 Task: Look for space in Shahr-e Kord, Iran from 7th July, 2023 to 14th July, 2023 for 1 adult in price range Rs.6000 to Rs.14000. Place can be shared room with 1  bedroom having 1 bed and 1 bathroom. Property type can be house, flat, guest house, hotel. Booking option can be shelf check-in. Required host language is English.
Action: Mouse moved to (386, 72)
Screenshot: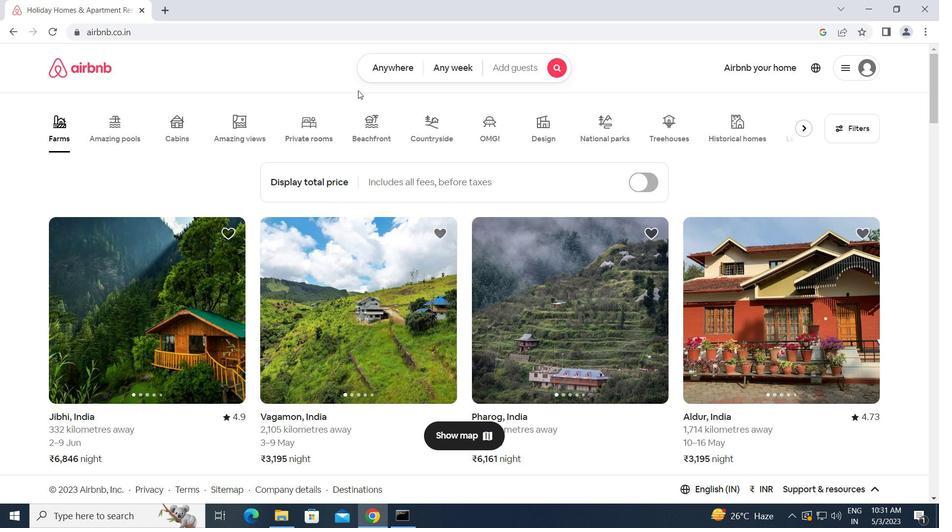 
Action: Mouse pressed left at (386, 72)
Screenshot: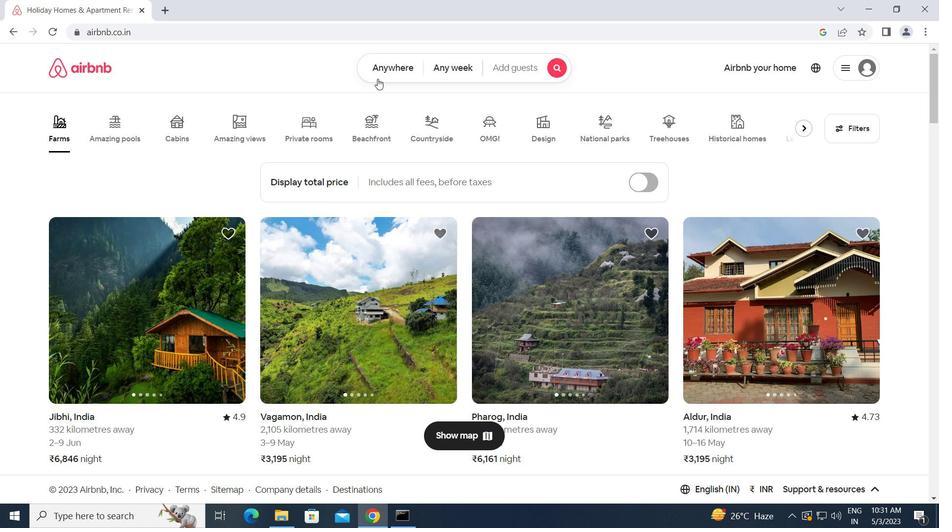 
Action: Mouse moved to (314, 114)
Screenshot: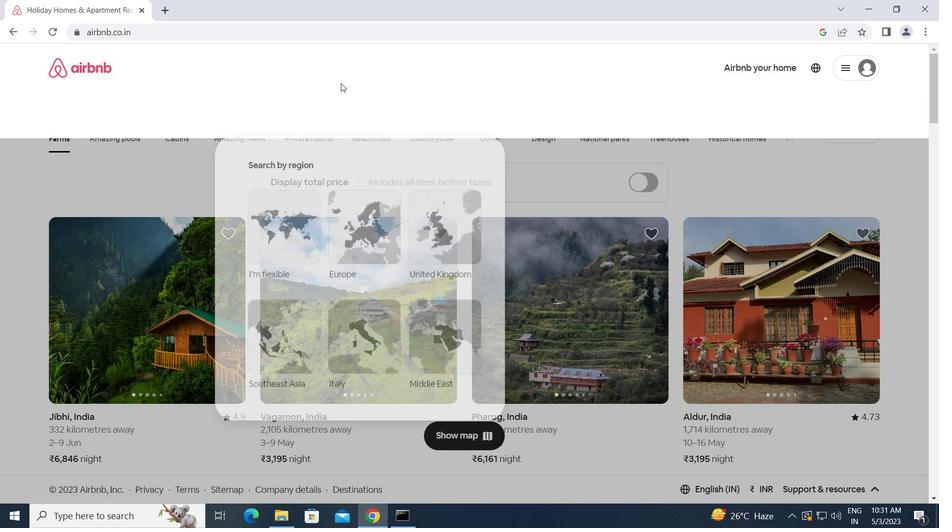
Action: Mouse pressed left at (314, 114)
Screenshot: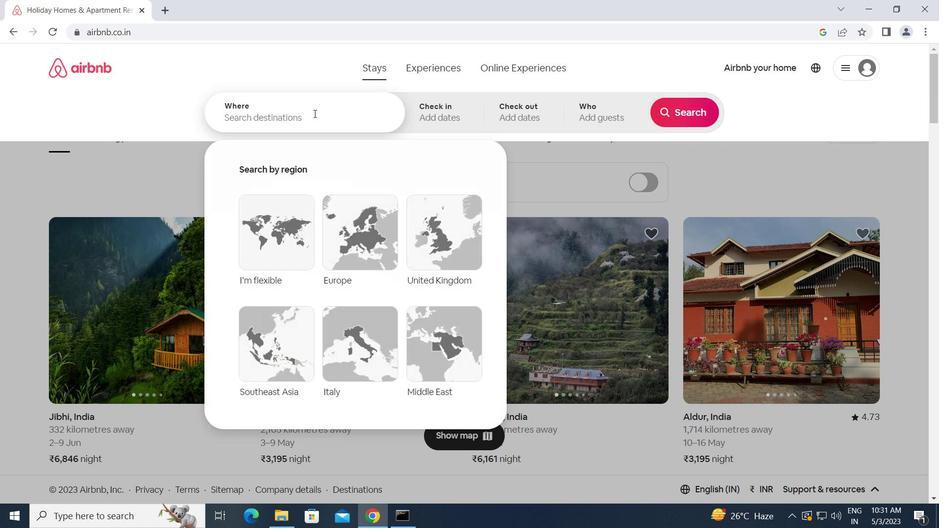 
Action: Key pressed s<Key.caps_lock>hahr-e<Key.space><Key.caps_lock>k<Key.caps_lock>ord,<Key.space><Key.caps_lock>i<Key.caps_lock>ran<Key.enter>
Screenshot: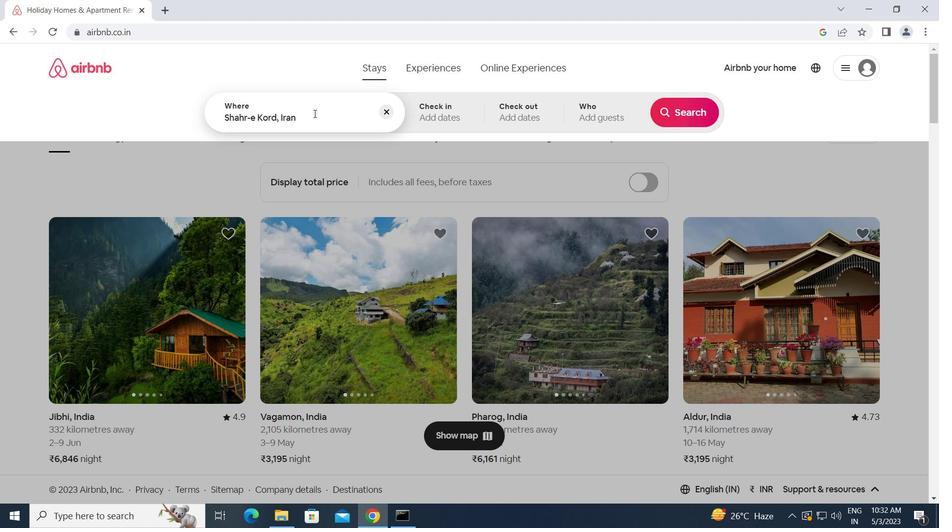 
Action: Mouse moved to (686, 205)
Screenshot: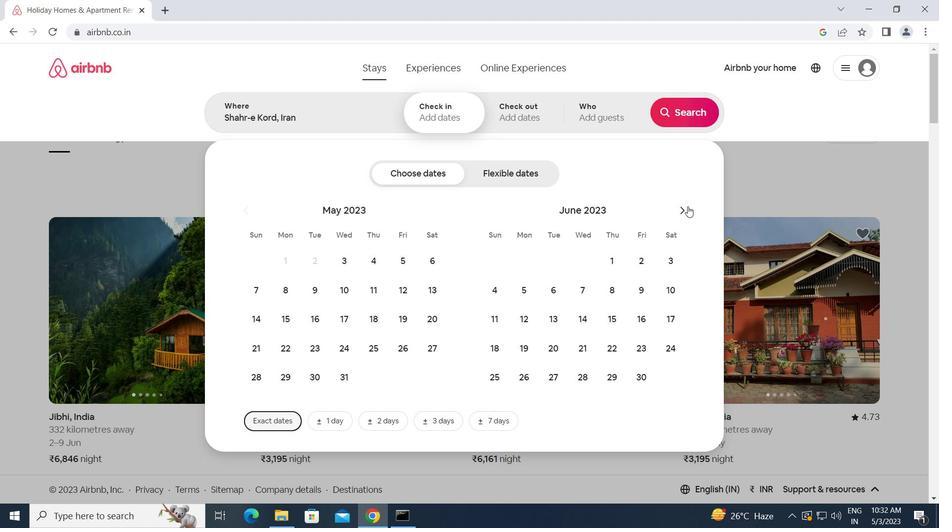 
Action: Mouse pressed left at (686, 205)
Screenshot: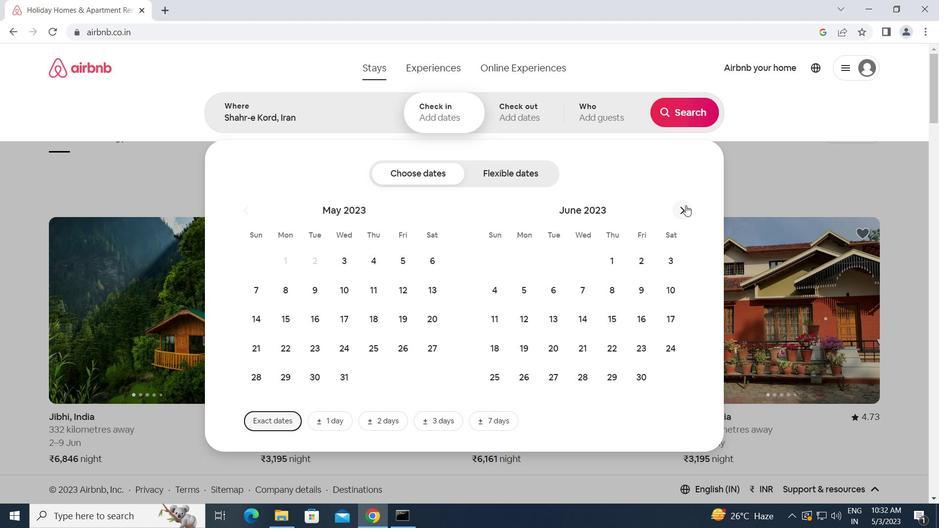 
Action: Mouse moved to (635, 291)
Screenshot: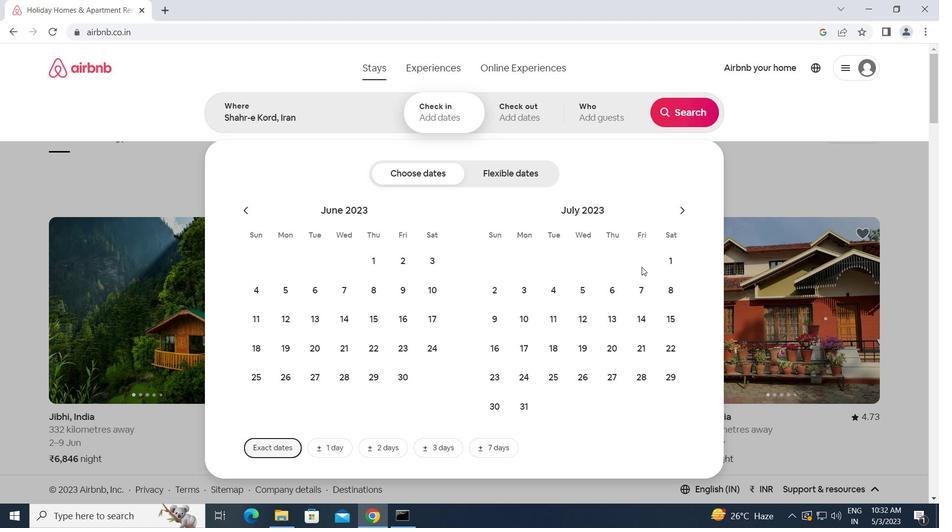 
Action: Mouse pressed left at (635, 291)
Screenshot: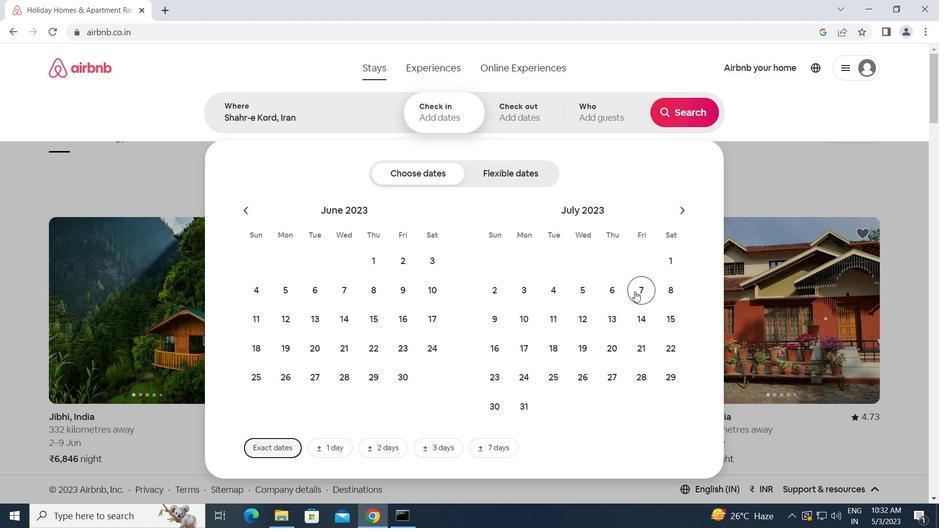 
Action: Mouse moved to (636, 315)
Screenshot: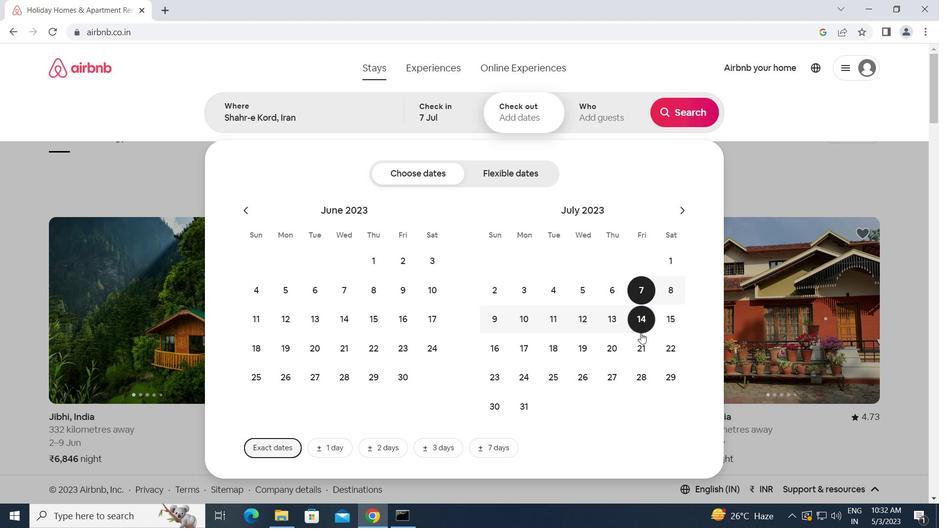 
Action: Mouse pressed left at (636, 315)
Screenshot: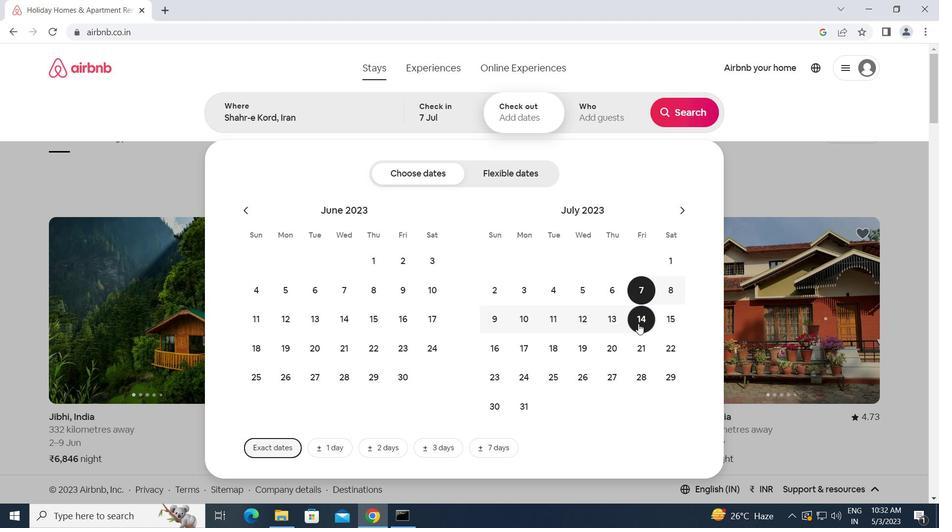 
Action: Mouse moved to (611, 107)
Screenshot: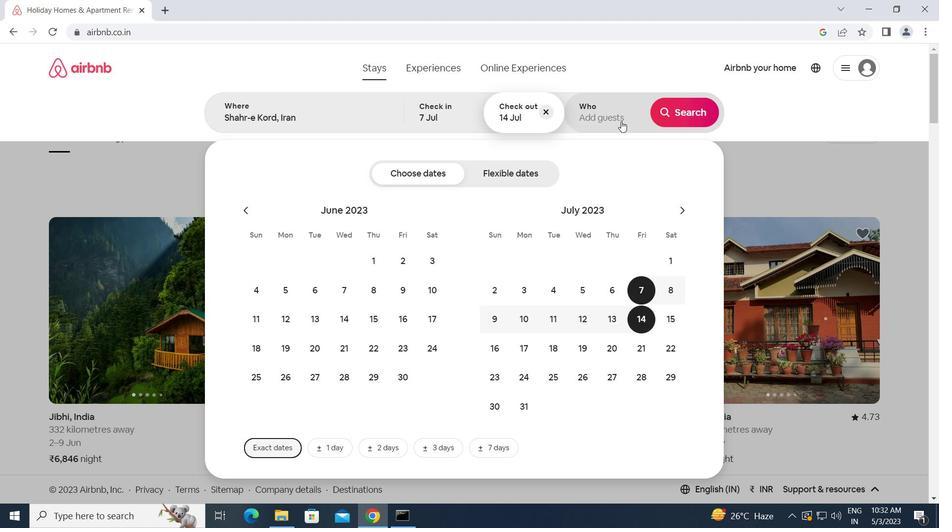 
Action: Mouse pressed left at (611, 107)
Screenshot: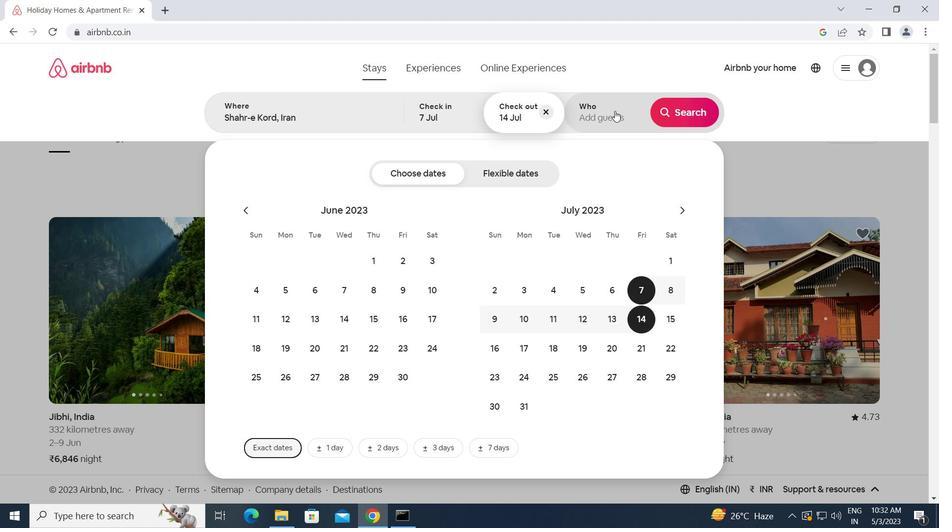 
Action: Mouse moved to (690, 174)
Screenshot: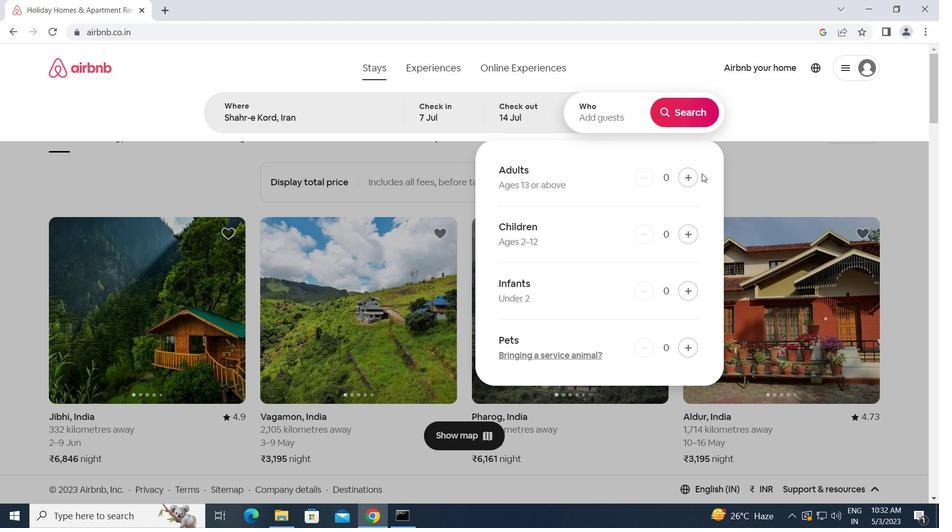 
Action: Mouse pressed left at (690, 174)
Screenshot: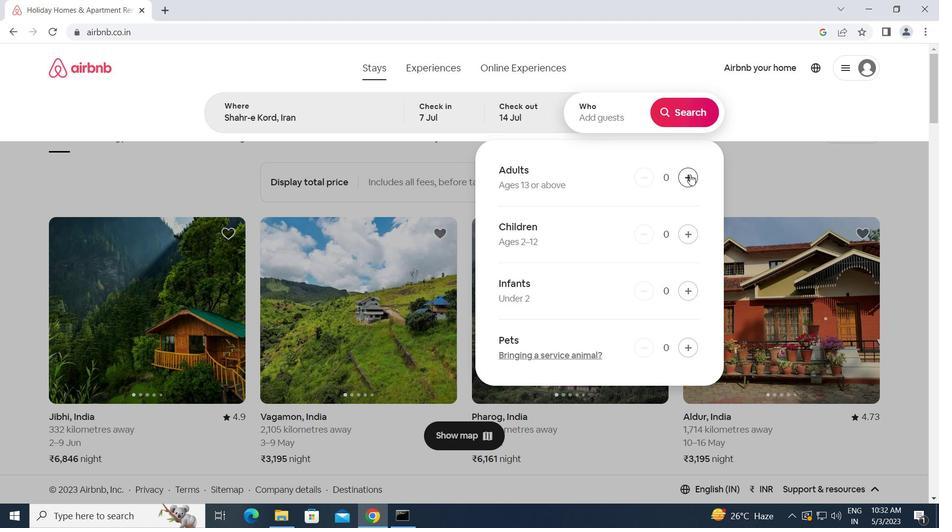 
Action: Mouse moved to (685, 106)
Screenshot: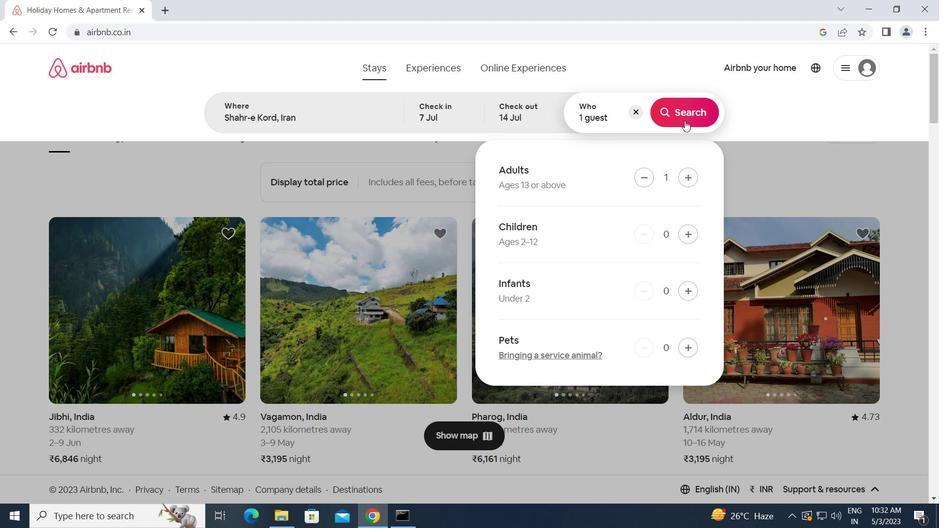 
Action: Mouse pressed left at (685, 106)
Screenshot: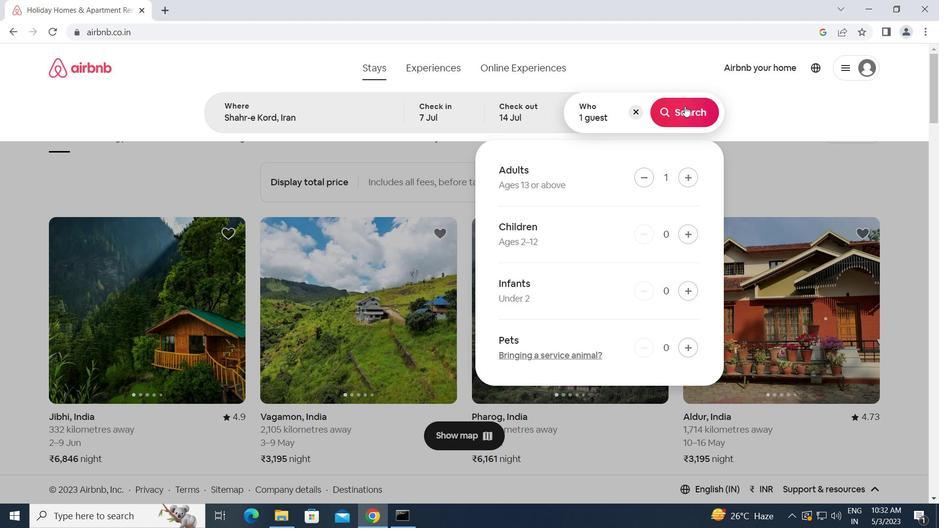 
Action: Mouse moved to (893, 106)
Screenshot: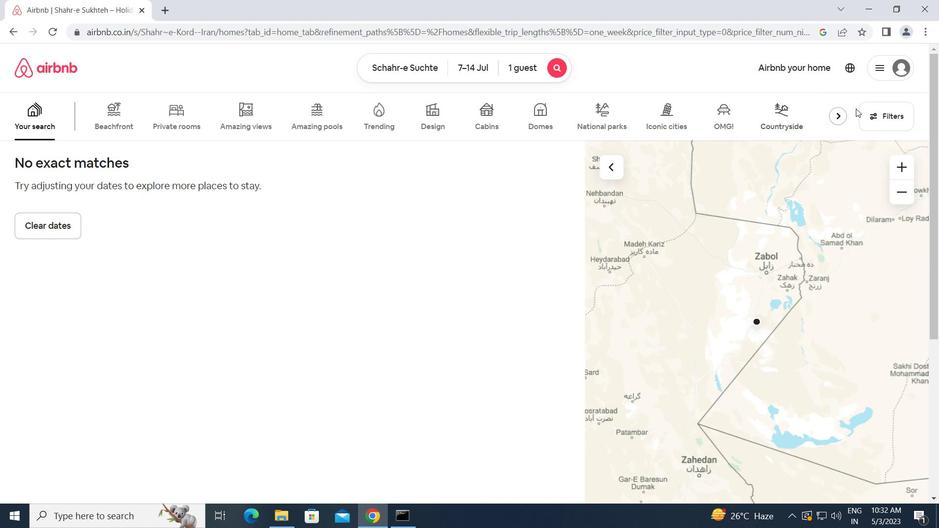 
Action: Mouse pressed left at (893, 106)
Screenshot: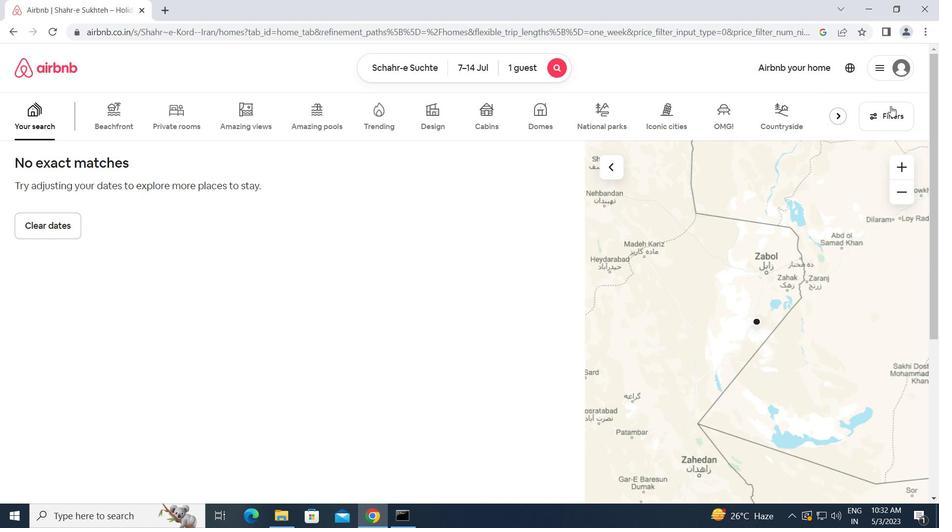 
Action: Mouse moved to (342, 195)
Screenshot: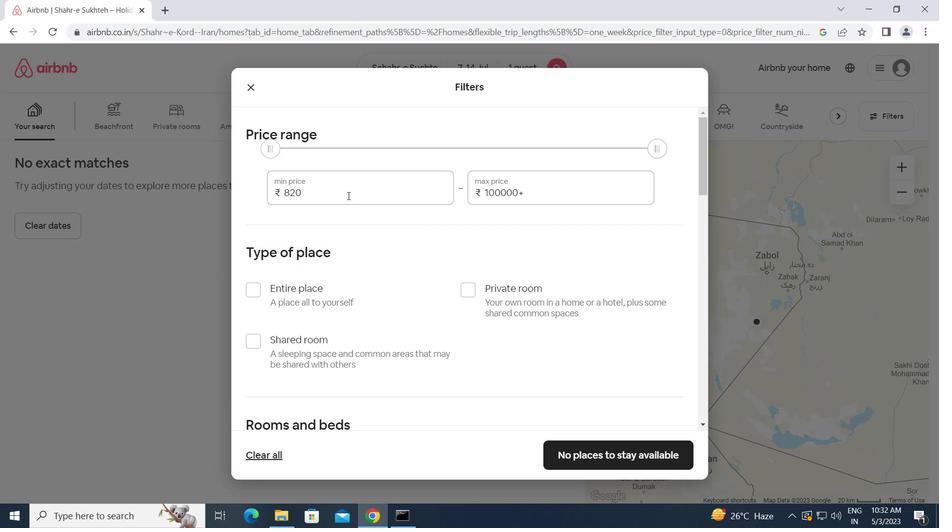 
Action: Mouse pressed left at (342, 195)
Screenshot: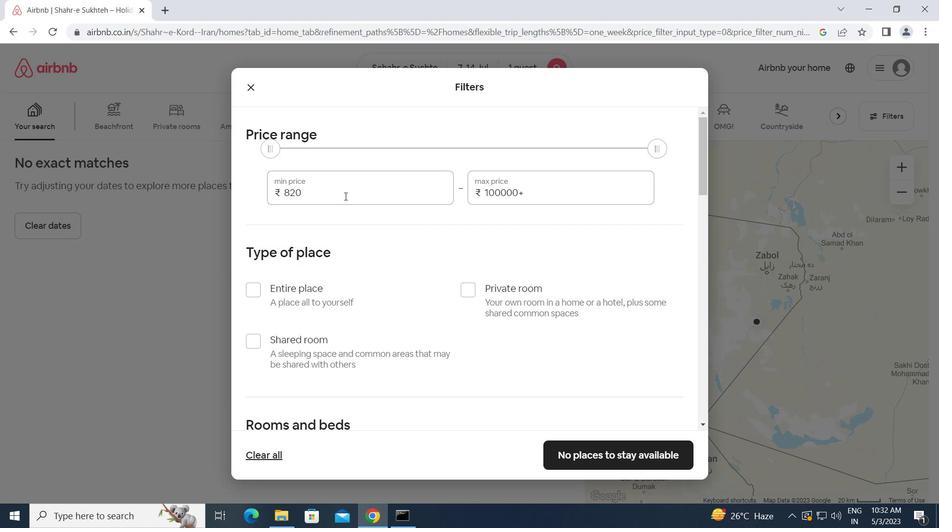 
Action: Mouse moved to (241, 187)
Screenshot: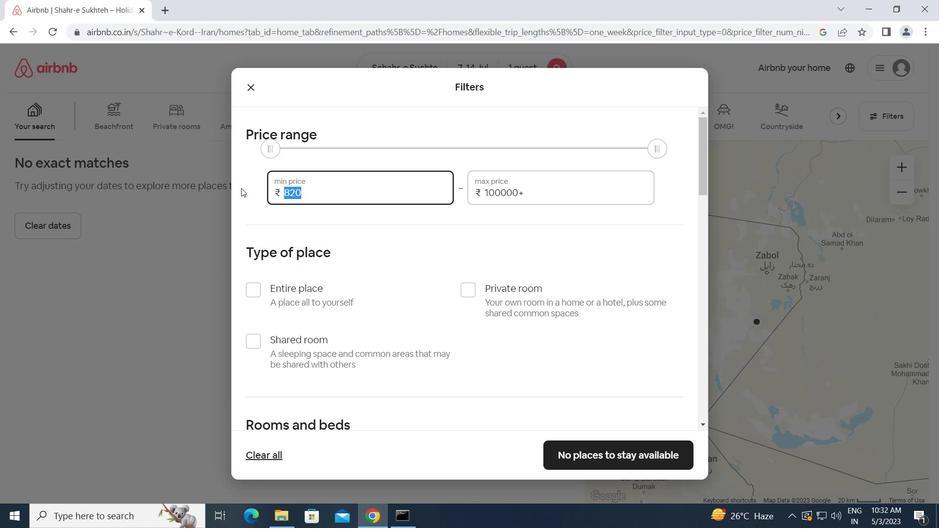
Action: Key pressed 6000<Key.tab>14<Key.backspace><Key.backspace><Key.backspace><Key.backspace><Key.backspace><Key.backspace><Key.backspace><Key.backspace><Key.backspace><Key.backspace><Key.backspace><Key.backspace><Key.backspace><Key.backspace><Key.backspace>14000
Screenshot: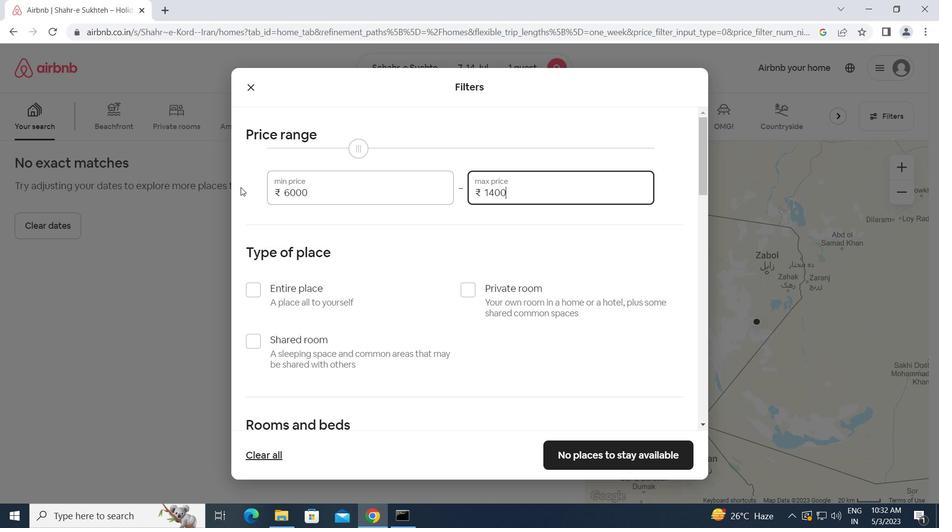 
Action: Mouse moved to (258, 337)
Screenshot: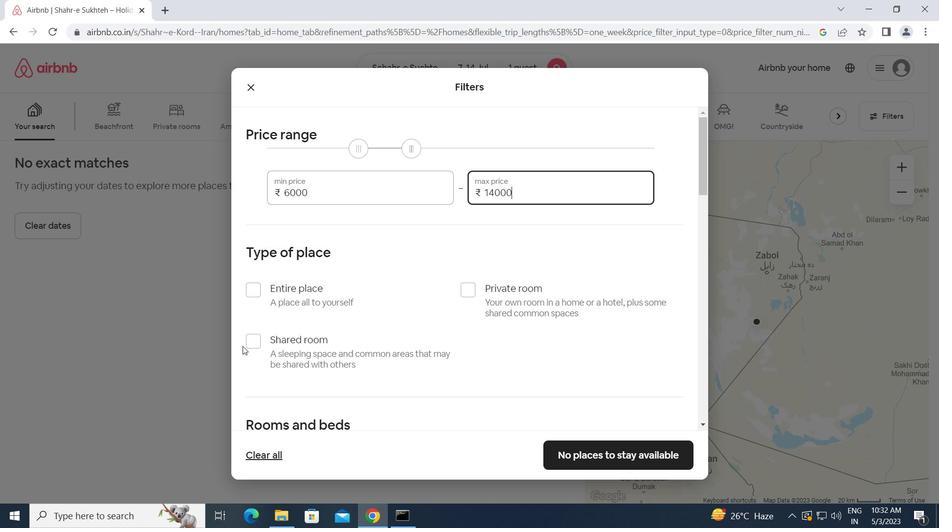 
Action: Mouse pressed left at (258, 337)
Screenshot: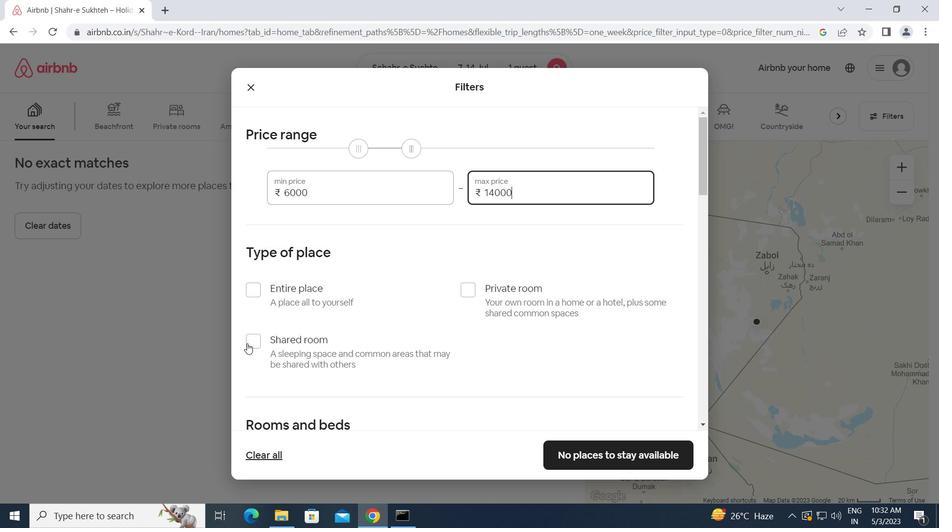 
Action: Mouse moved to (325, 376)
Screenshot: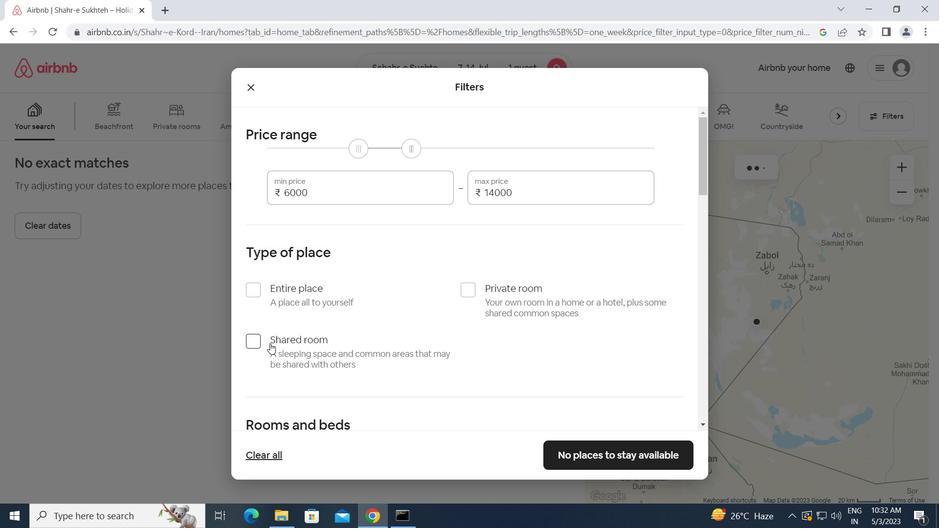 
Action: Mouse scrolled (325, 375) with delta (0, 0)
Screenshot: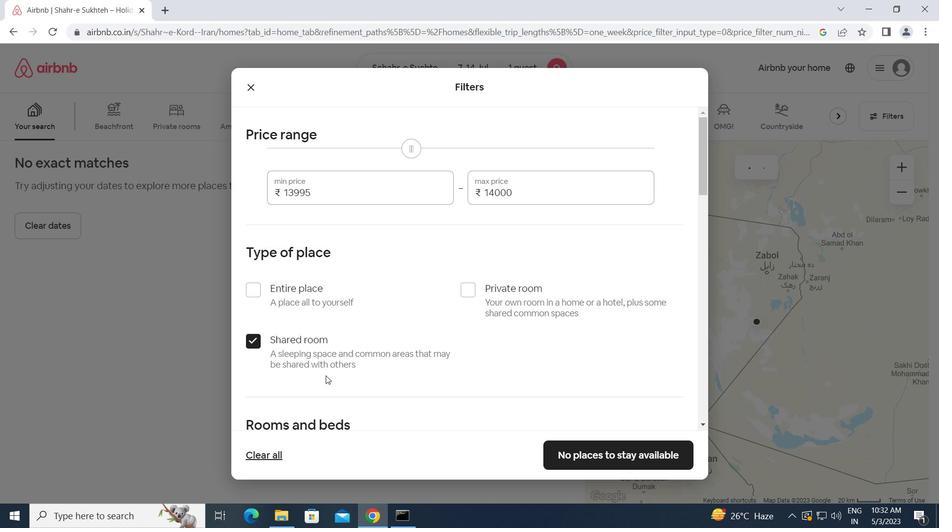 
Action: Mouse scrolled (325, 375) with delta (0, 0)
Screenshot: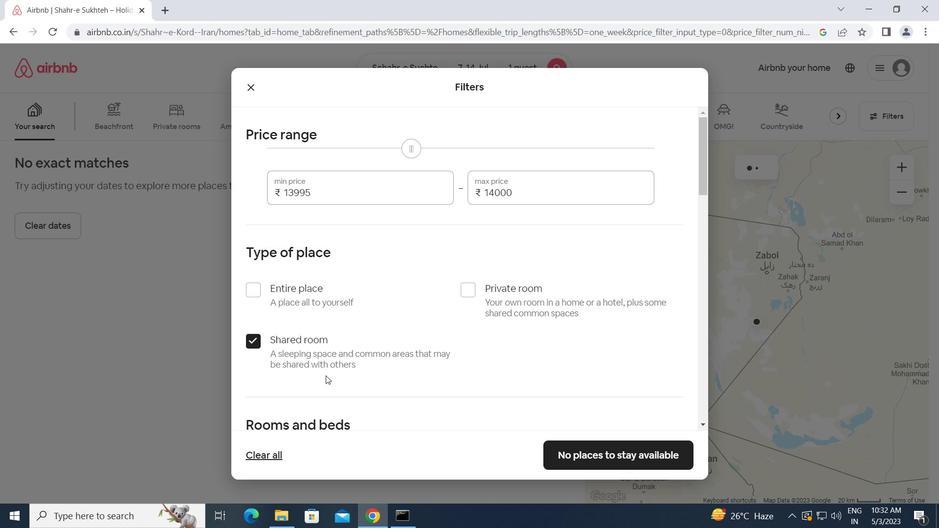 
Action: Mouse scrolled (325, 375) with delta (0, 0)
Screenshot: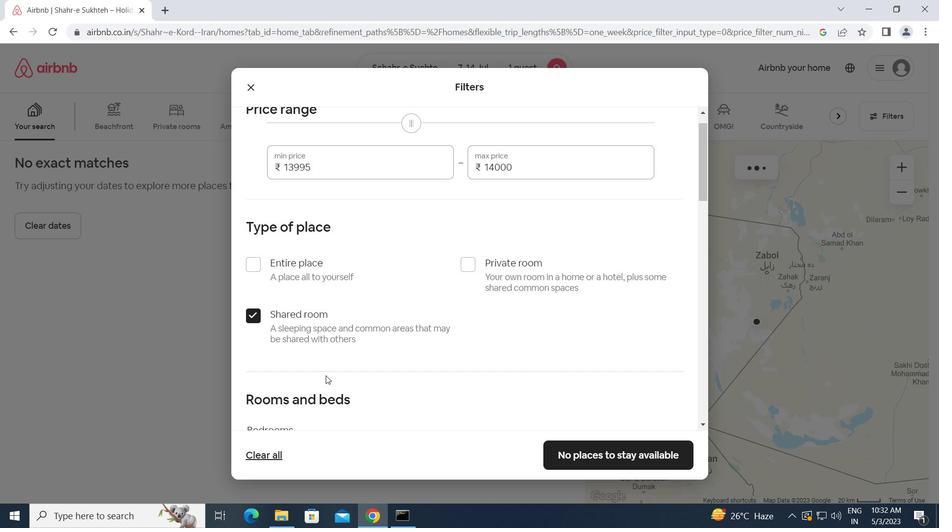 
Action: Mouse moved to (317, 307)
Screenshot: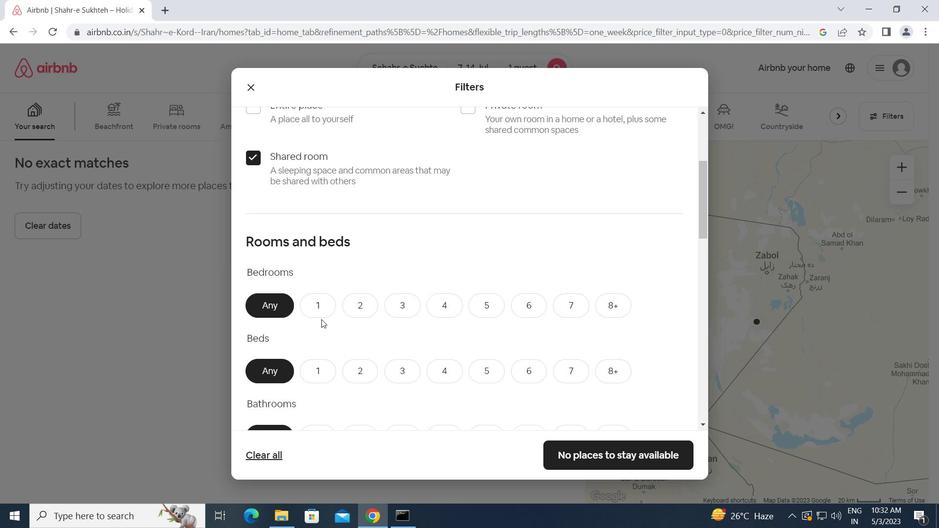 
Action: Mouse pressed left at (317, 307)
Screenshot: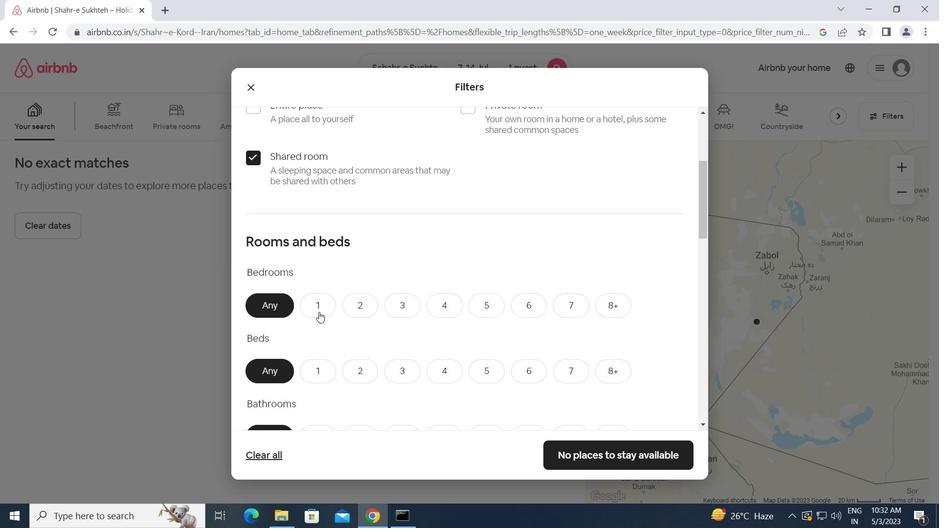 
Action: Mouse moved to (314, 362)
Screenshot: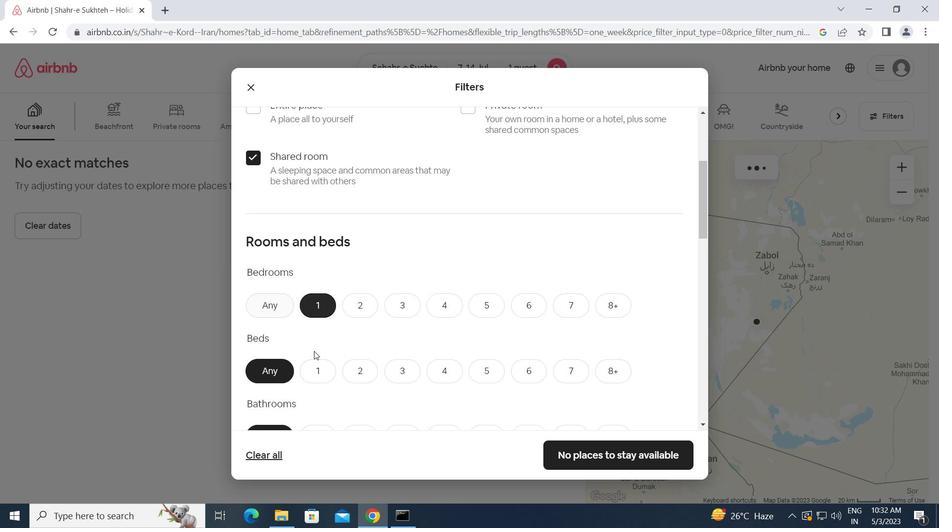 
Action: Mouse pressed left at (314, 362)
Screenshot: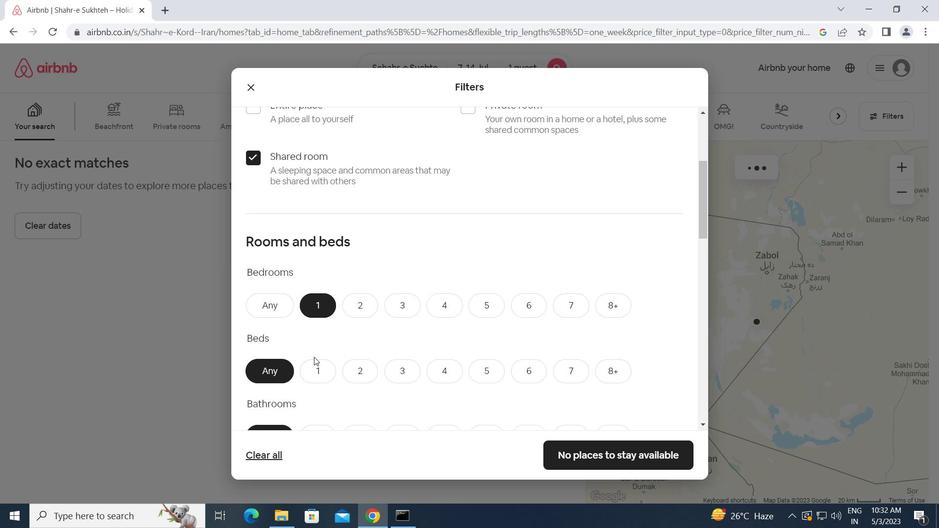 
Action: Mouse scrolled (314, 361) with delta (0, 0)
Screenshot: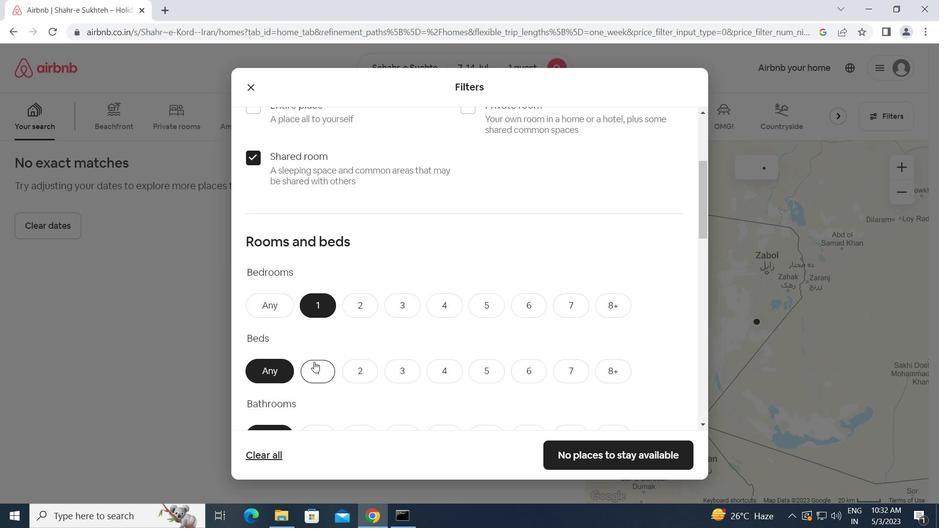 
Action: Mouse scrolled (314, 361) with delta (0, 0)
Screenshot: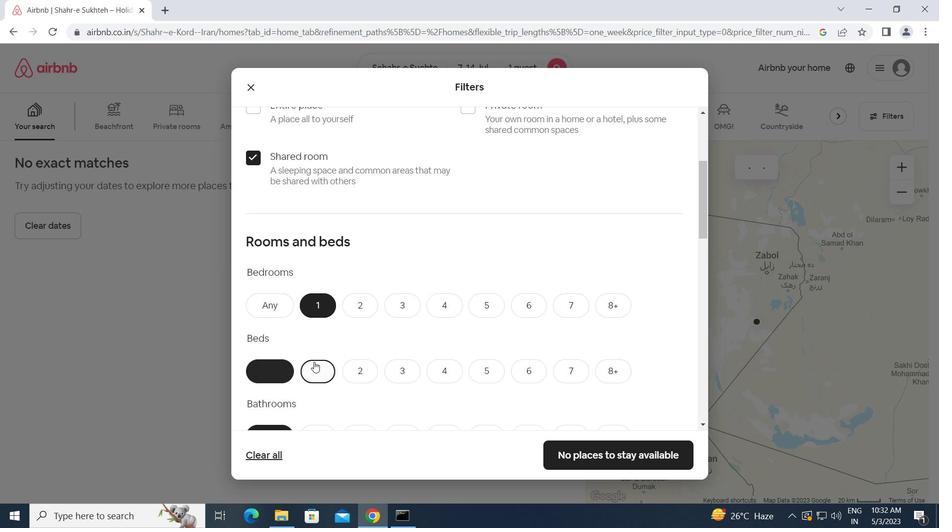 
Action: Mouse scrolled (314, 361) with delta (0, 0)
Screenshot: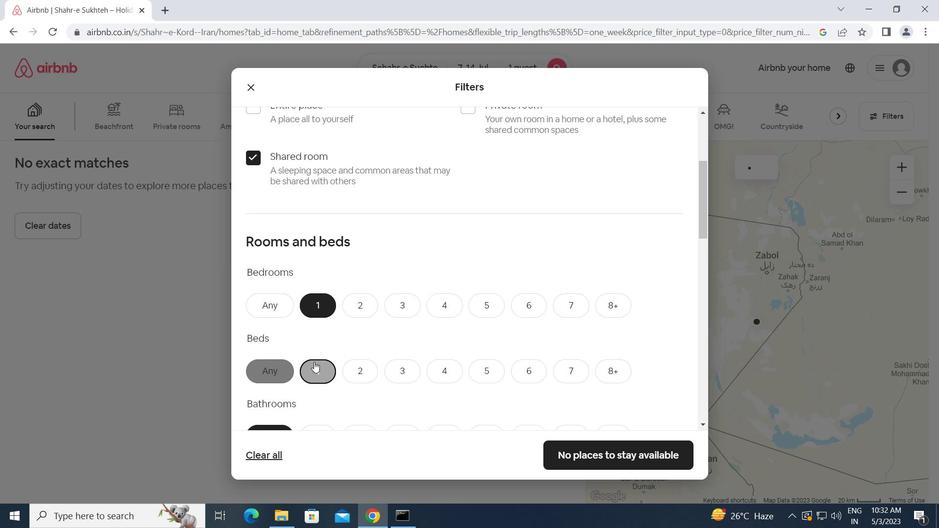 
Action: Mouse moved to (320, 254)
Screenshot: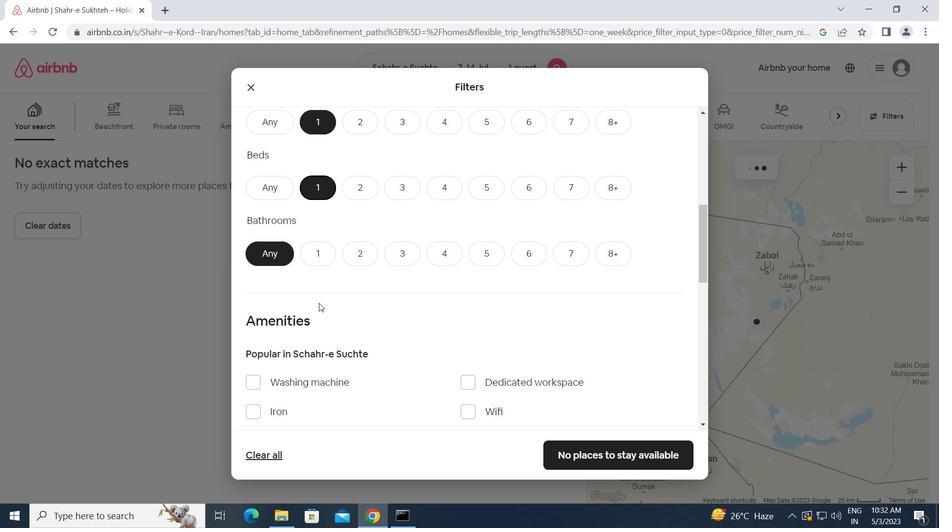 
Action: Mouse pressed left at (320, 254)
Screenshot: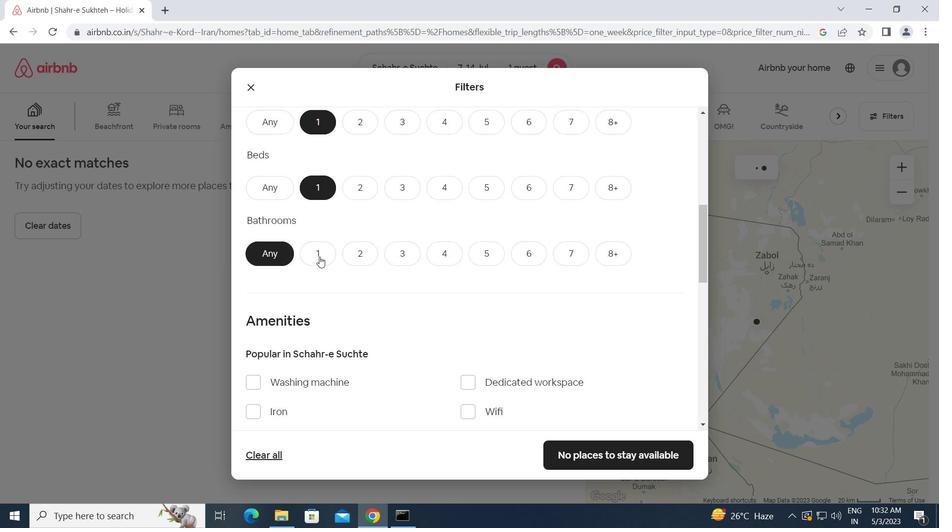 
Action: Mouse moved to (345, 348)
Screenshot: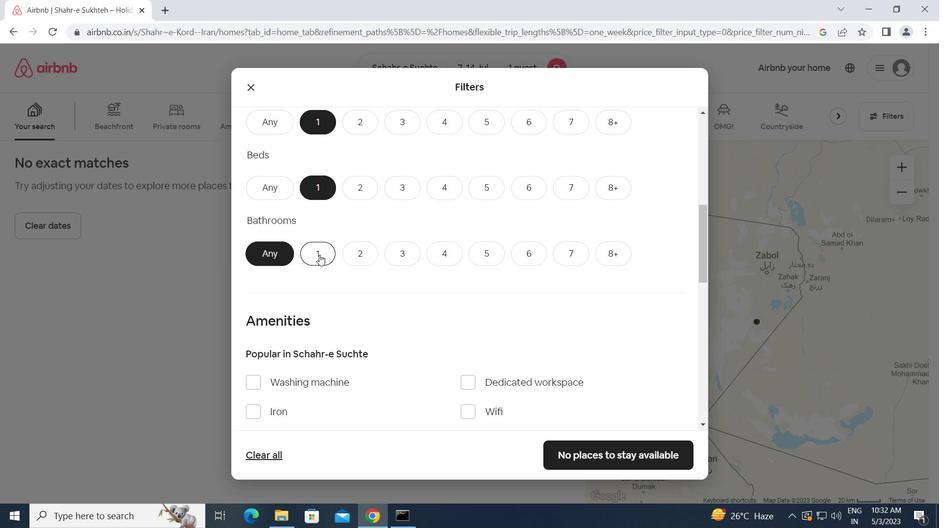 
Action: Mouse scrolled (345, 347) with delta (0, 0)
Screenshot: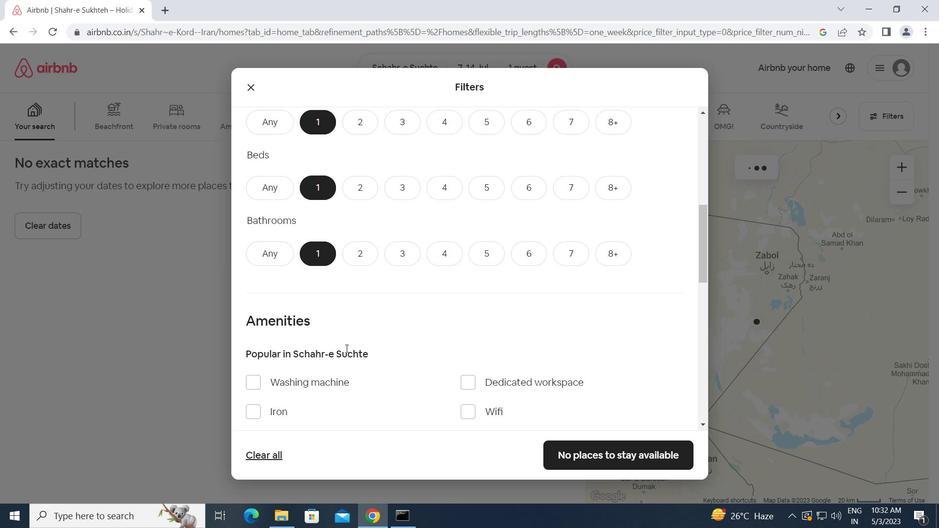 
Action: Mouse scrolled (345, 347) with delta (0, 0)
Screenshot: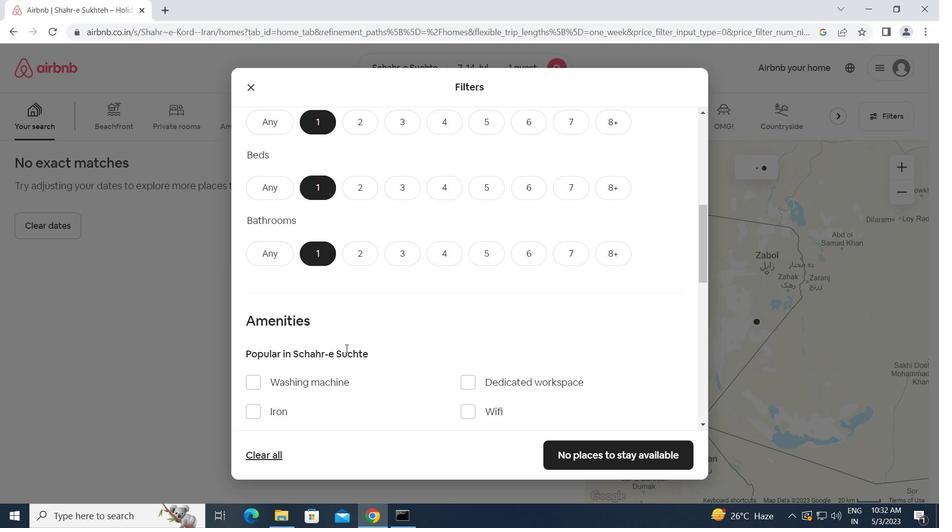 
Action: Mouse scrolled (345, 347) with delta (0, 0)
Screenshot: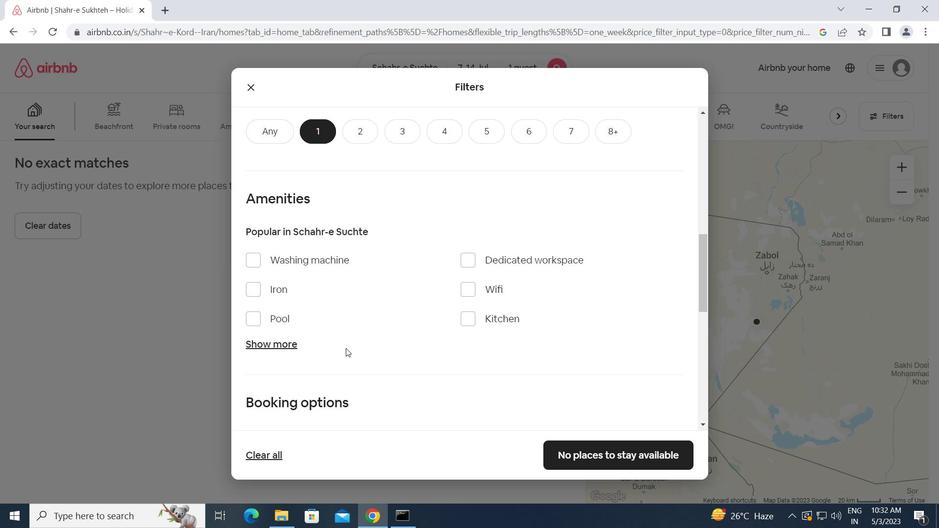 
Action: Mouse moved to (443, 362)
Screenshot: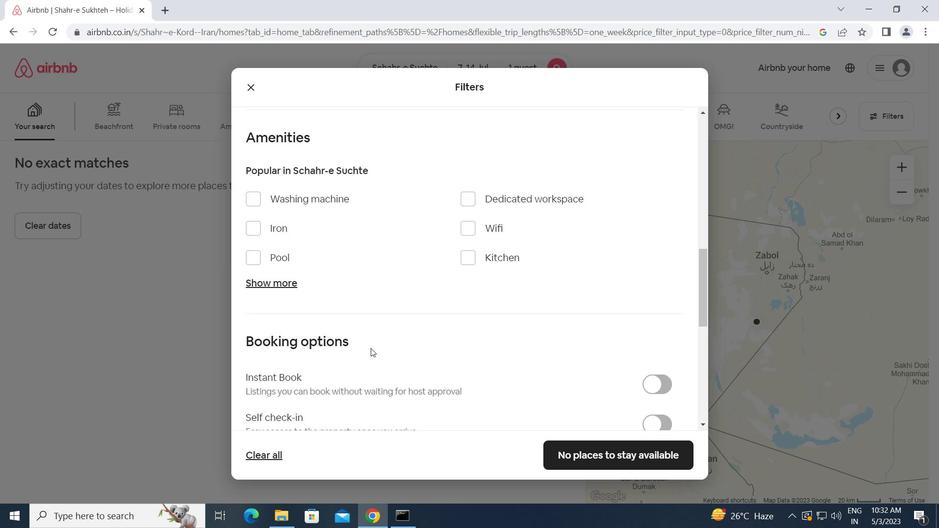 
Action: Mouse scrolled (443, 361) with delta (0, 0)
Screenshot: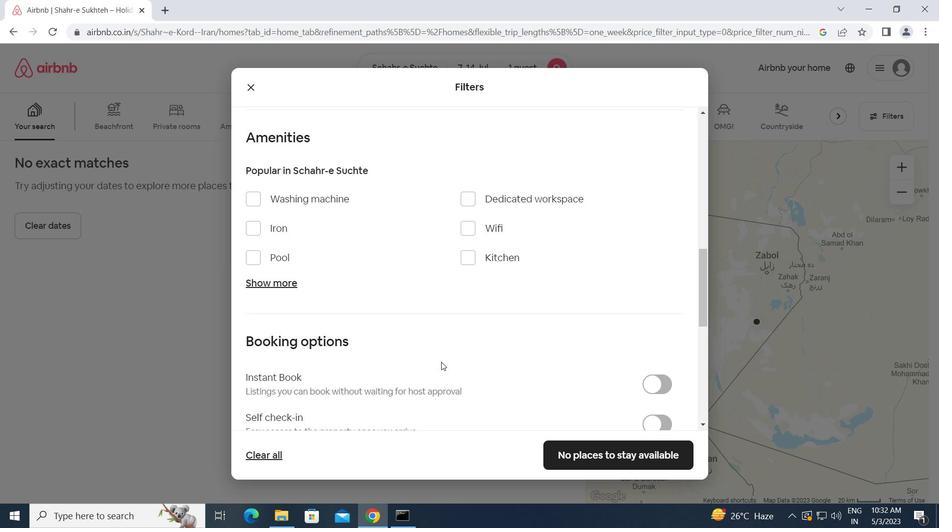 
Action: Mouse scrolled (443, 361) with delta (0, 0)
Screenshot: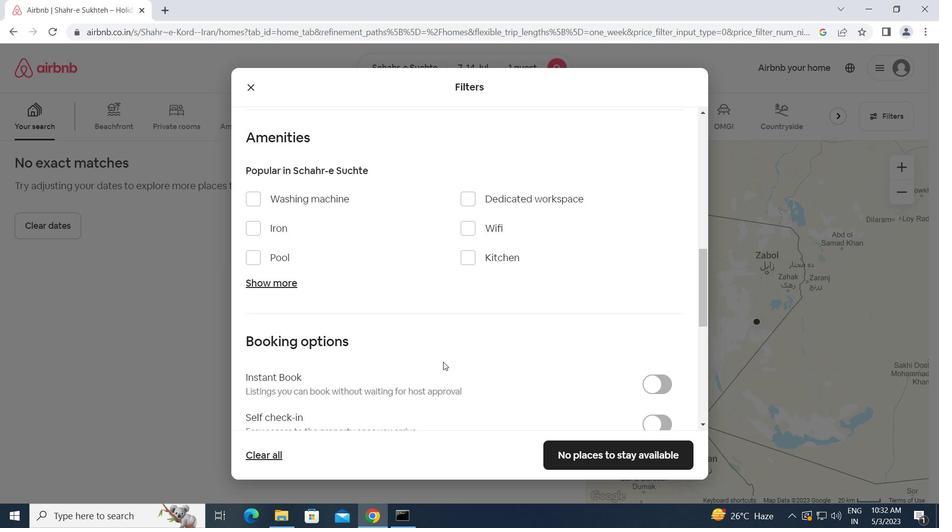 
Action: Mouse moved to (653, 305)
Screenshot: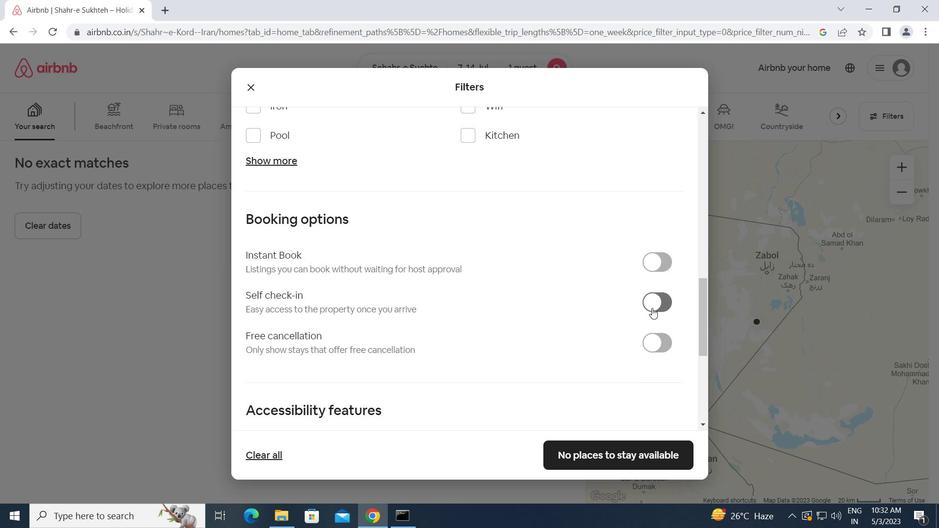 
Action: Mouse pressed left at (653, 305)
Screenshot: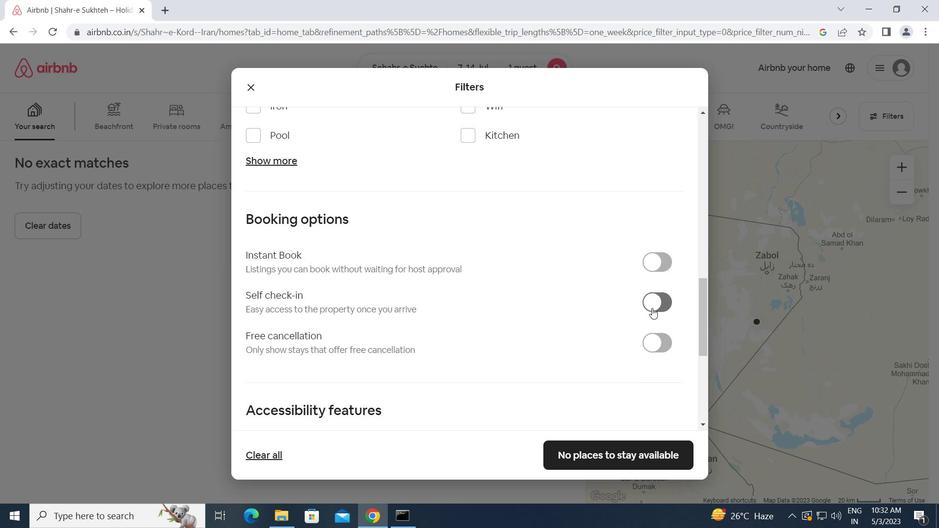 
Action: Mouse moved to (455, 363)
Screenshot: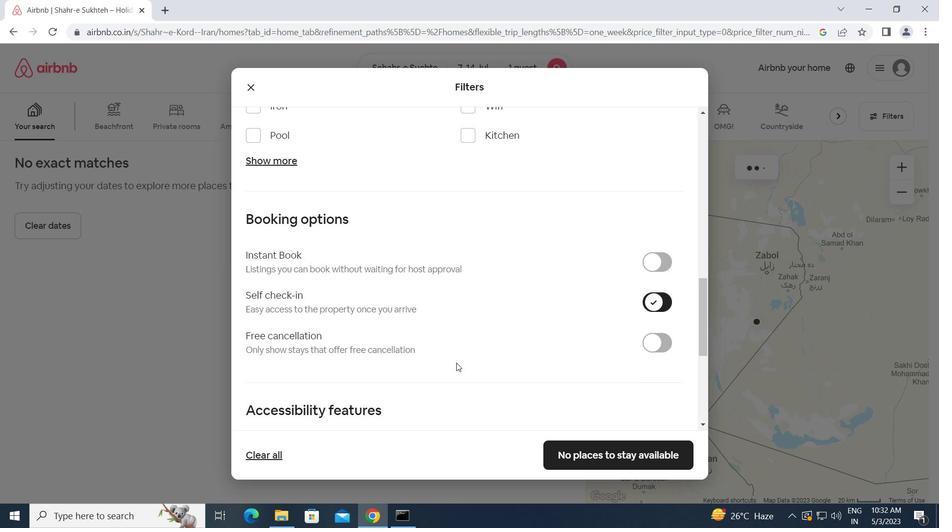 
Action: Mouse scrolled (455, 363) with delta (0, 0)
Screenshot: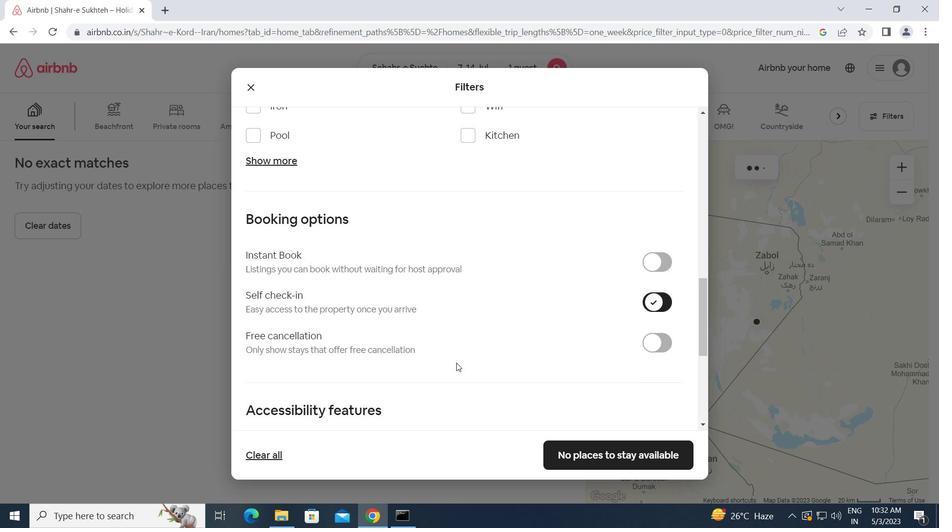 
Action: Mouse scrolled (455, 363) with delta (0, 0)
Screenshot: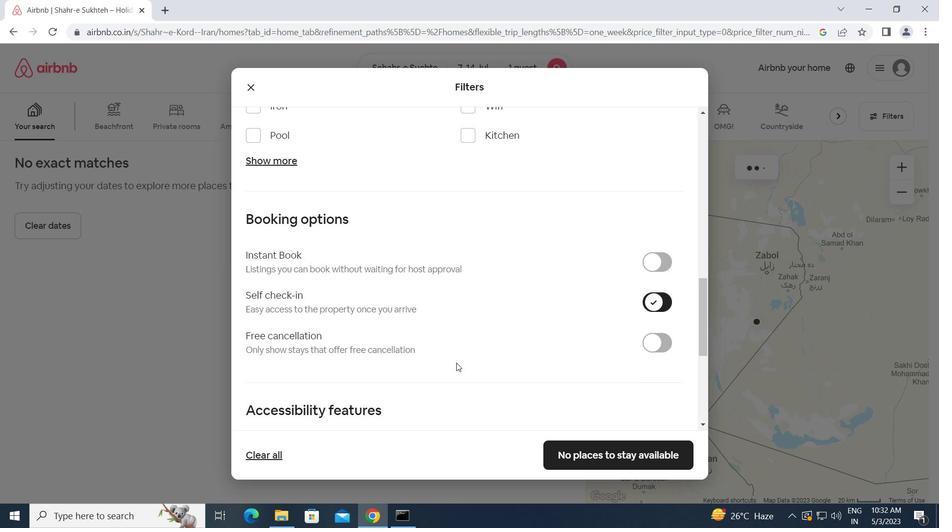 
Action: Mouse scrolled (455, 363) with delta (0, 0)
Screenshot: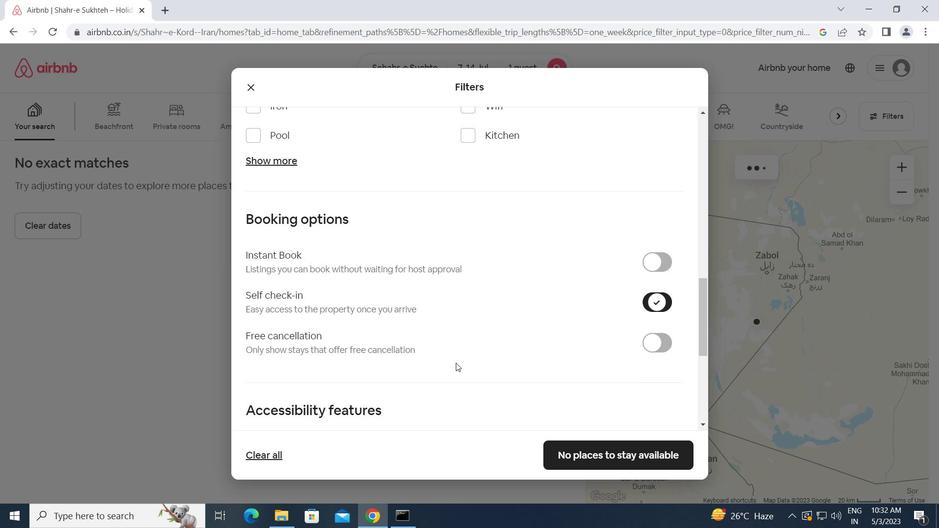 
Action: Mouse scrolled (455, 363) with delta (0, 0)
Screenshot: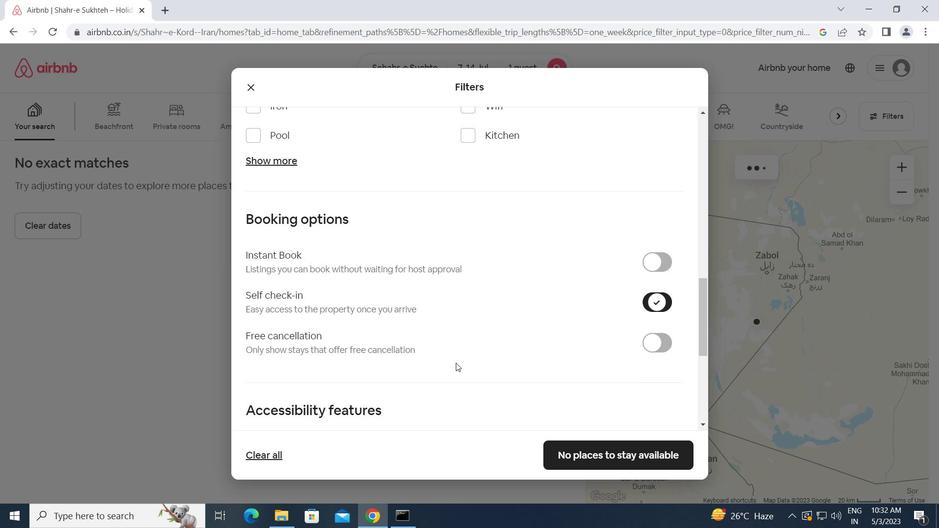 
Action: Mouse scrolled (455, 363) with delta (0, 0)
Screenshot: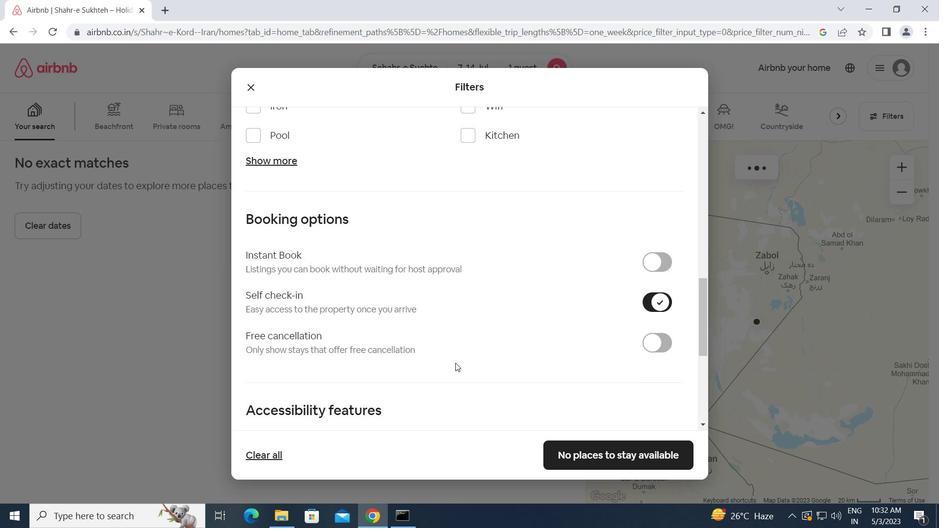 
Action: Mouse scrolled (455, 363) with delta (0, 0)
Screenshot: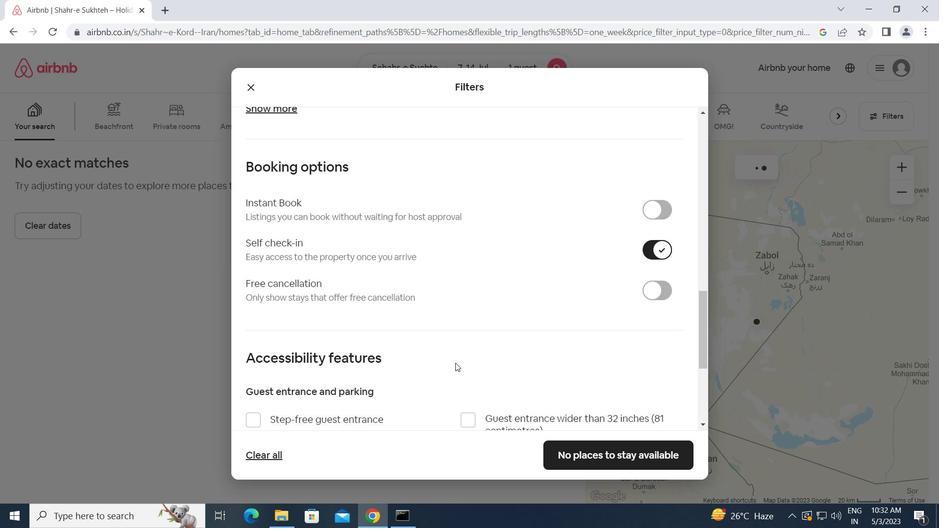 
Action: Mouse scrolled (455, 363) with delta (0, 0)
Screenshot: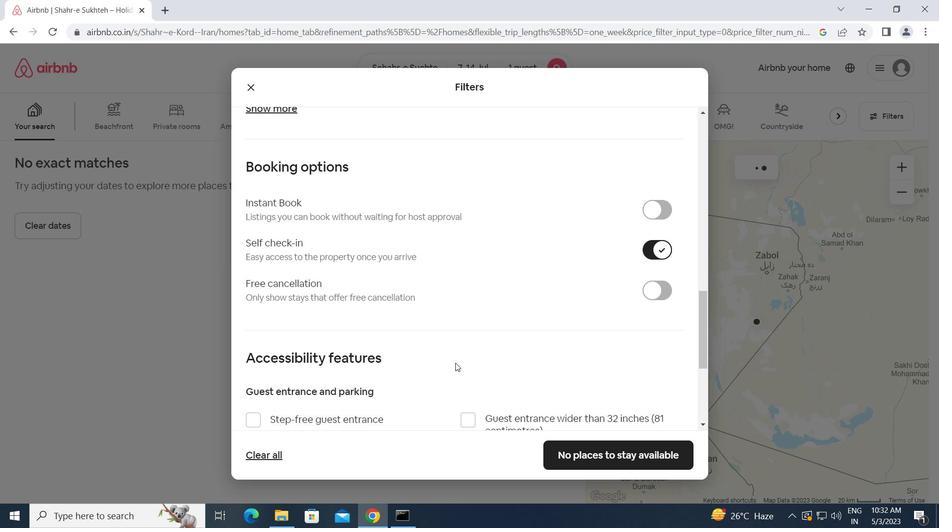 
Action: Mouse scrolled (455, 363) with delta (0, 0)
Screenshot: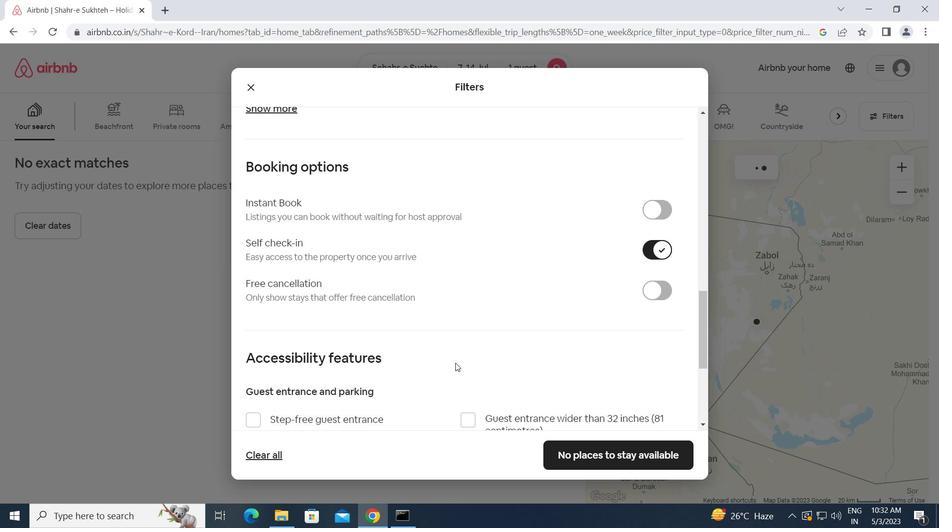 
Action: Mouse scrolled (455, 363) with delta (0, 0)
Screenshot: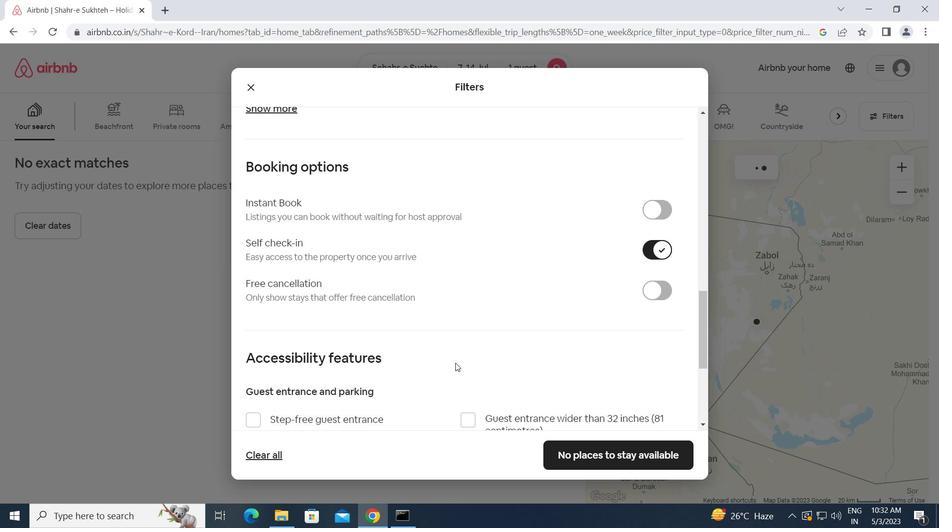 
Action: Mouse scrolled (455, 363) with delta (0, 0)
Screenshot: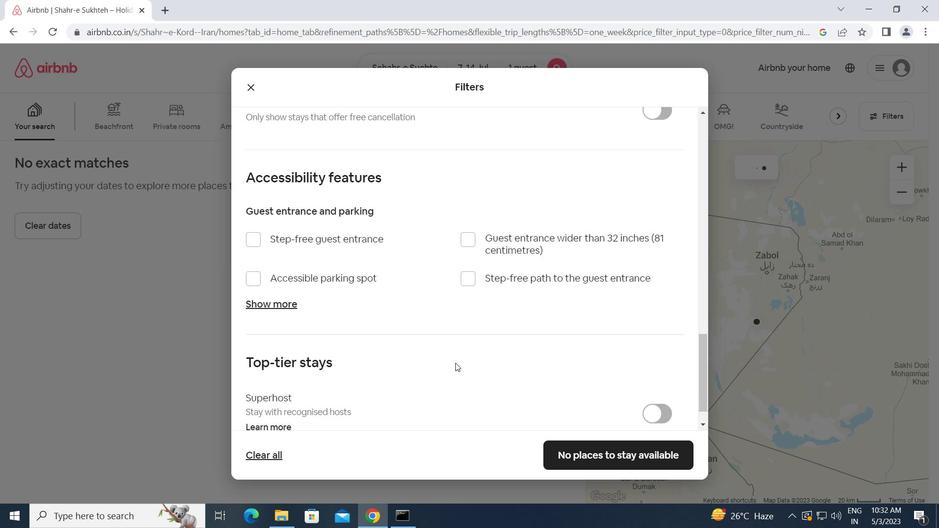 
Action: Mouse scrolled (455, 363) with delta (0, 0)
Screenshot: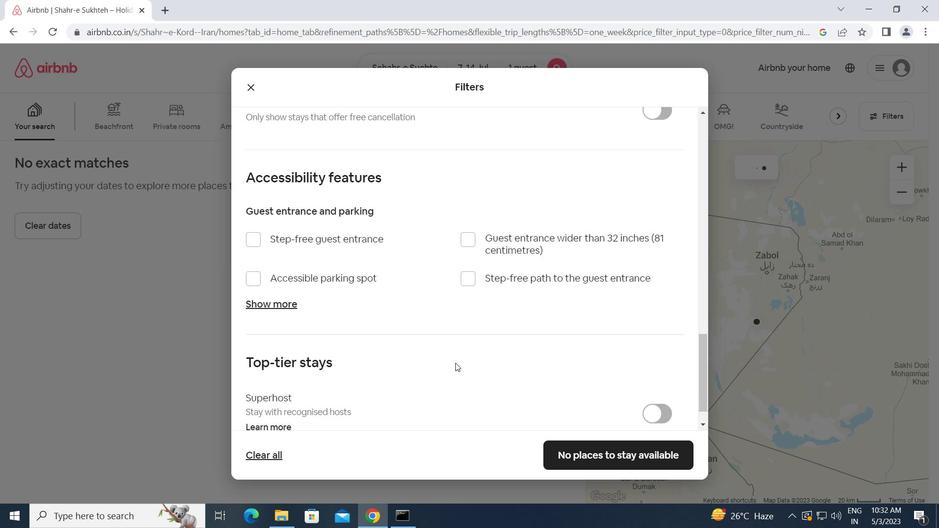 
Action: Mouse moved to (547, 458)
Screenshot: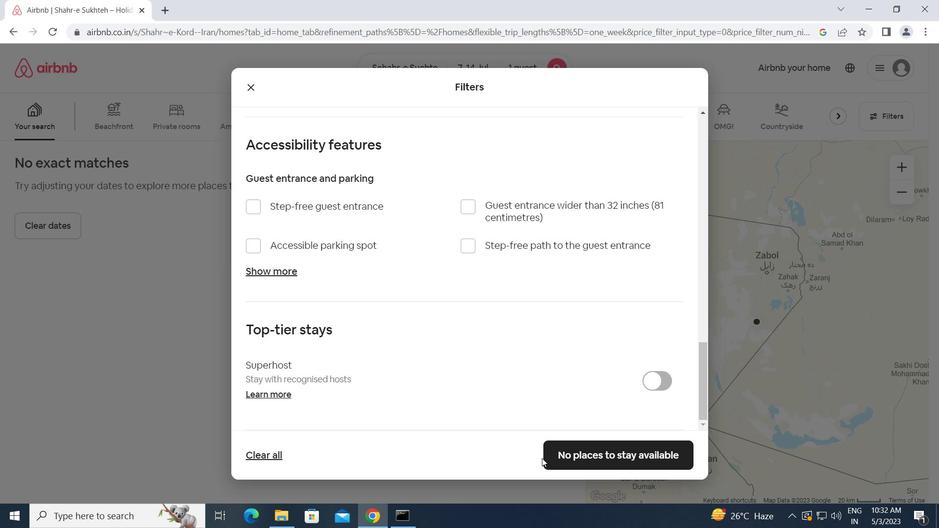 
Action: Mouse pressed left at (547, 458)
Screenshot: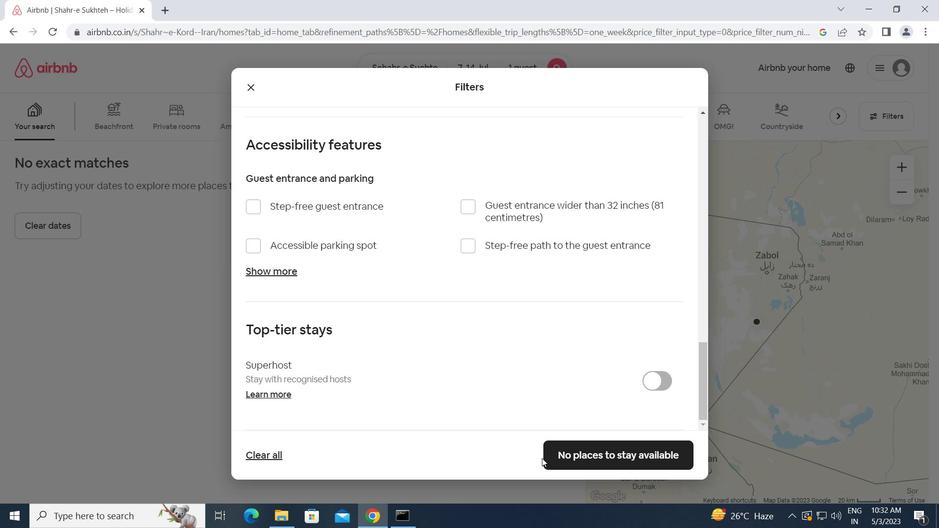 
Action: Mouse moved to (547, 454)
Screenshot: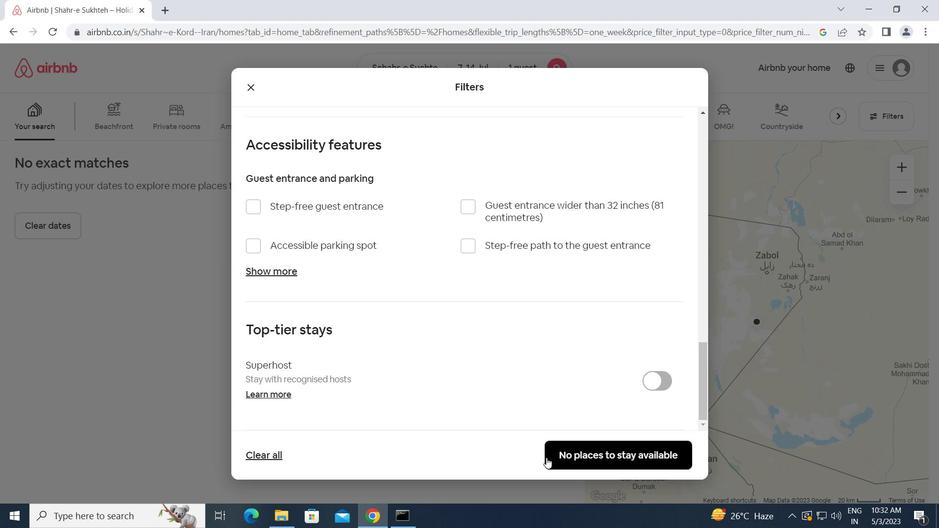 
